 Task: Add Little Sesame Caramelized Onion Hummus to the cart.
Action: Mouse moved to (854, 283)
Screenshot: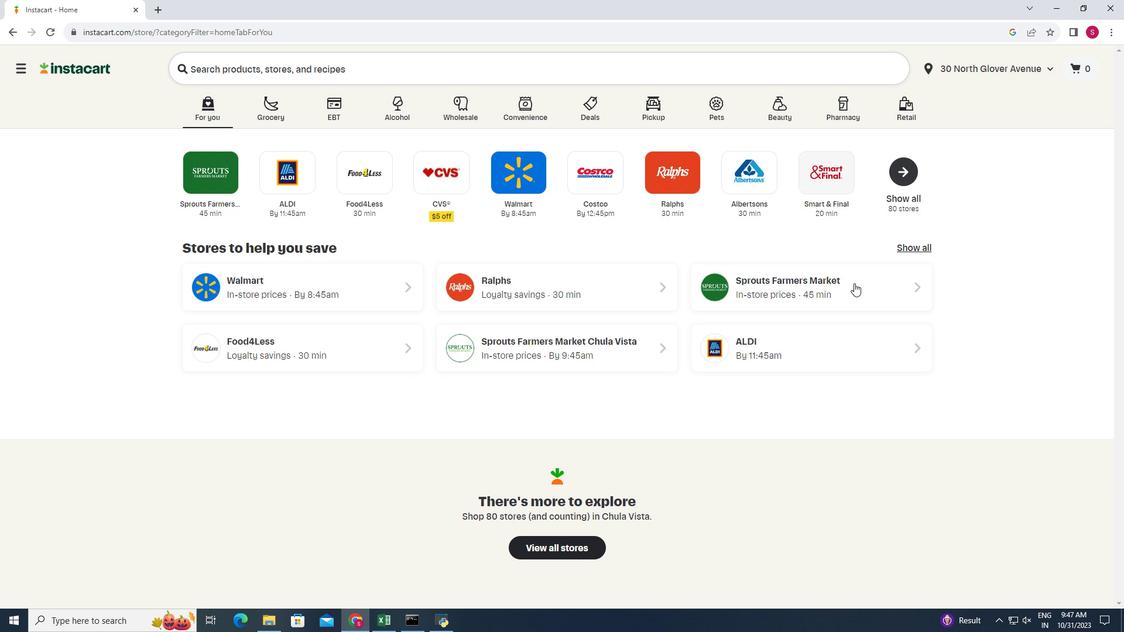 
Action: Mouse pressed left at (854, 283)
Screenshot: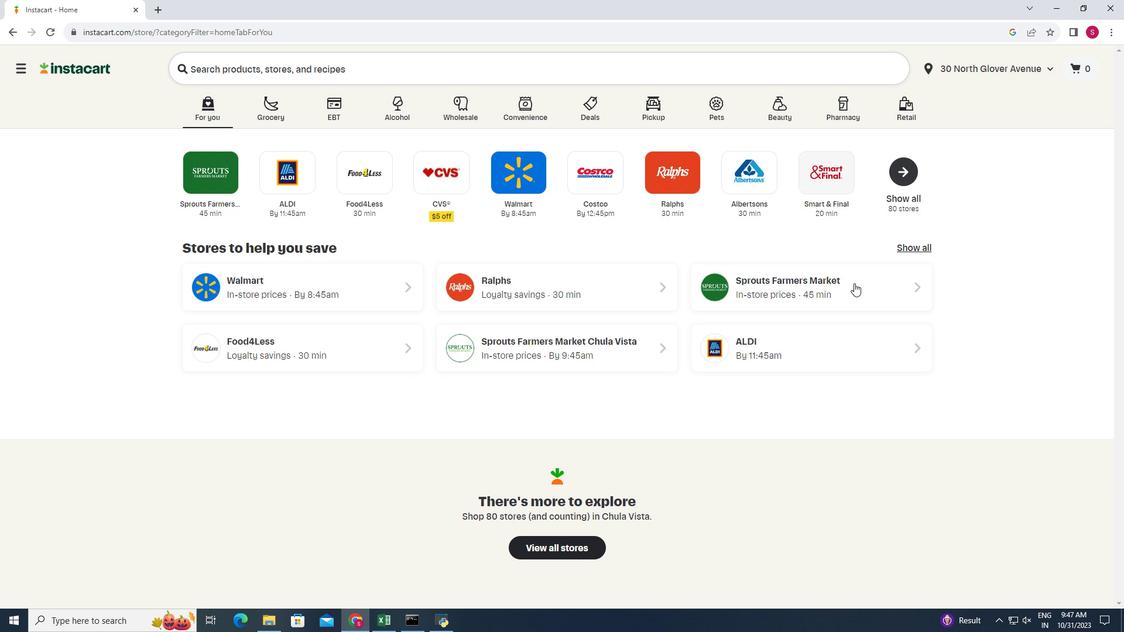 
Action: Mouse moved to (26, 515)
Screenshot: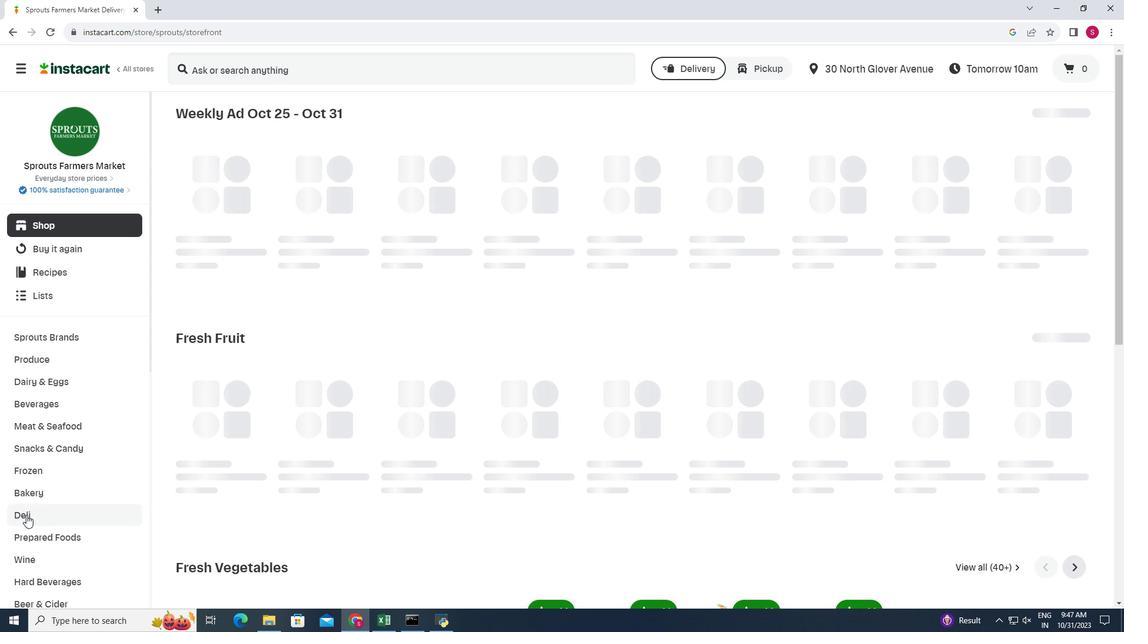 
Action: Mouse pressed left at (26, 515)
Screenshot: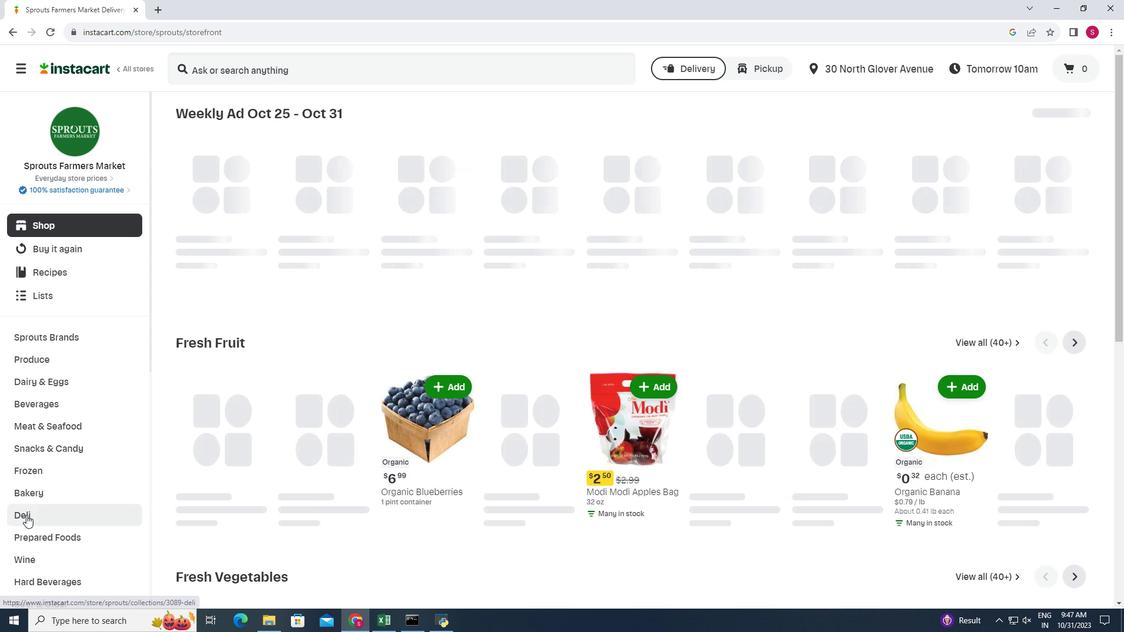 
Action: Mouse moved to (425, 139)
Screenshot: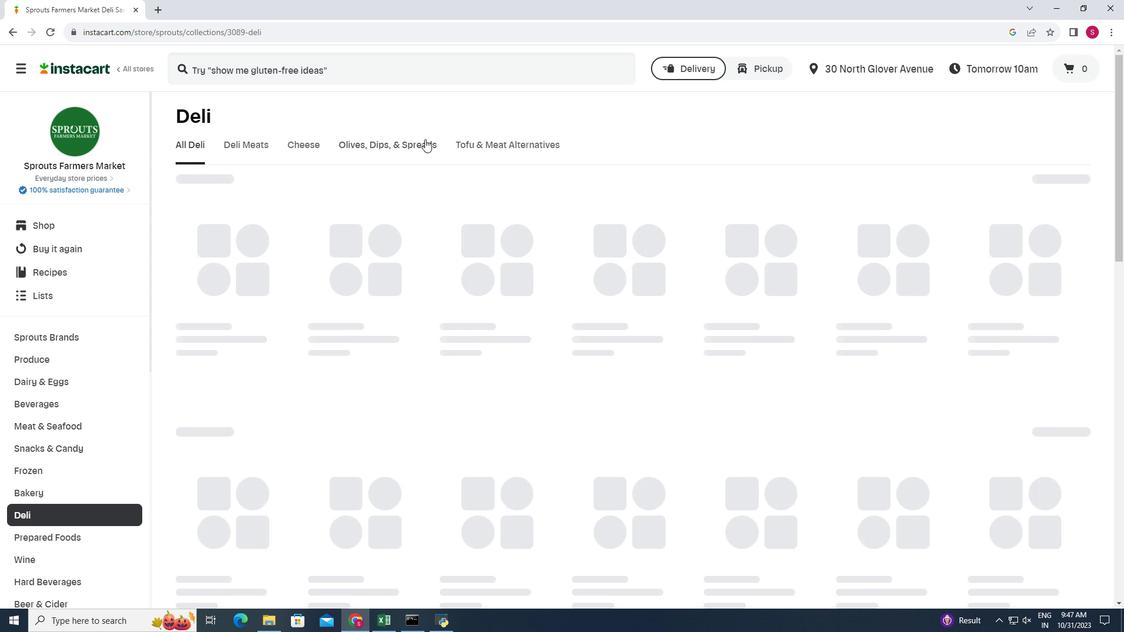 
Action: Mouse pressed left at (425, 139)
Screenshot: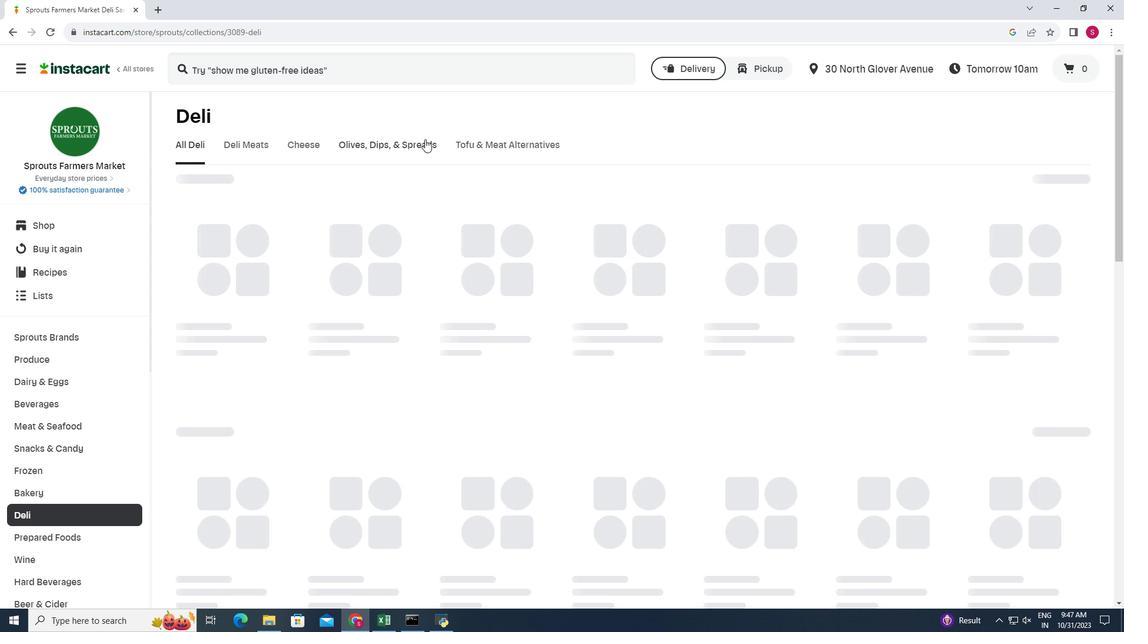 
Action: Mouse moved to (244, 206)
Screenshot: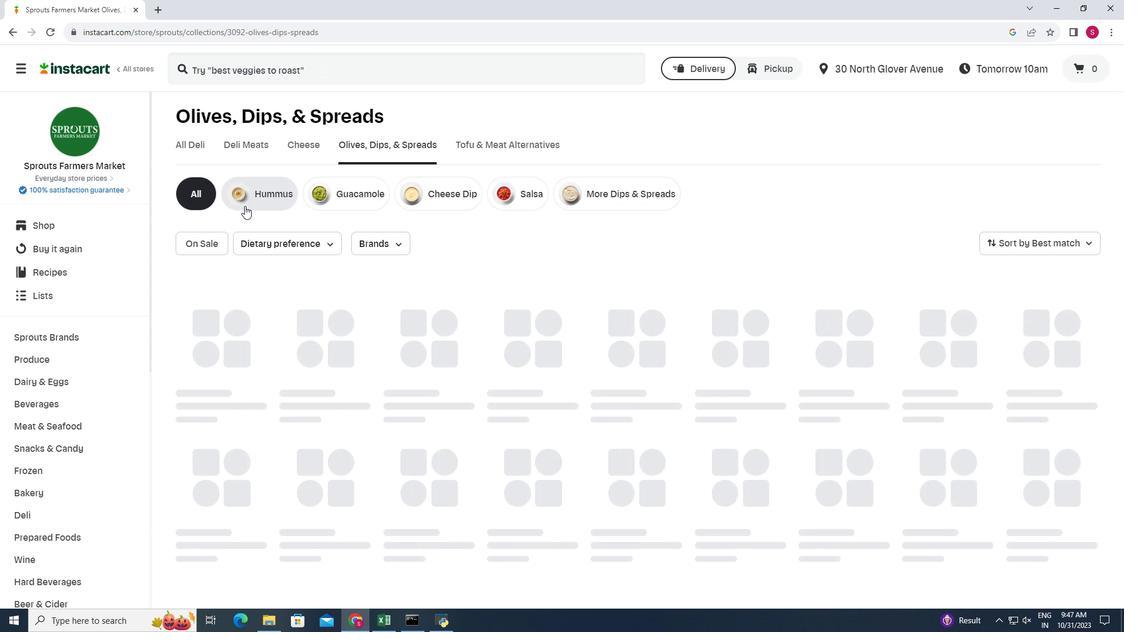 
Action: Mouse pressed left at (244, 206)
Screenshot: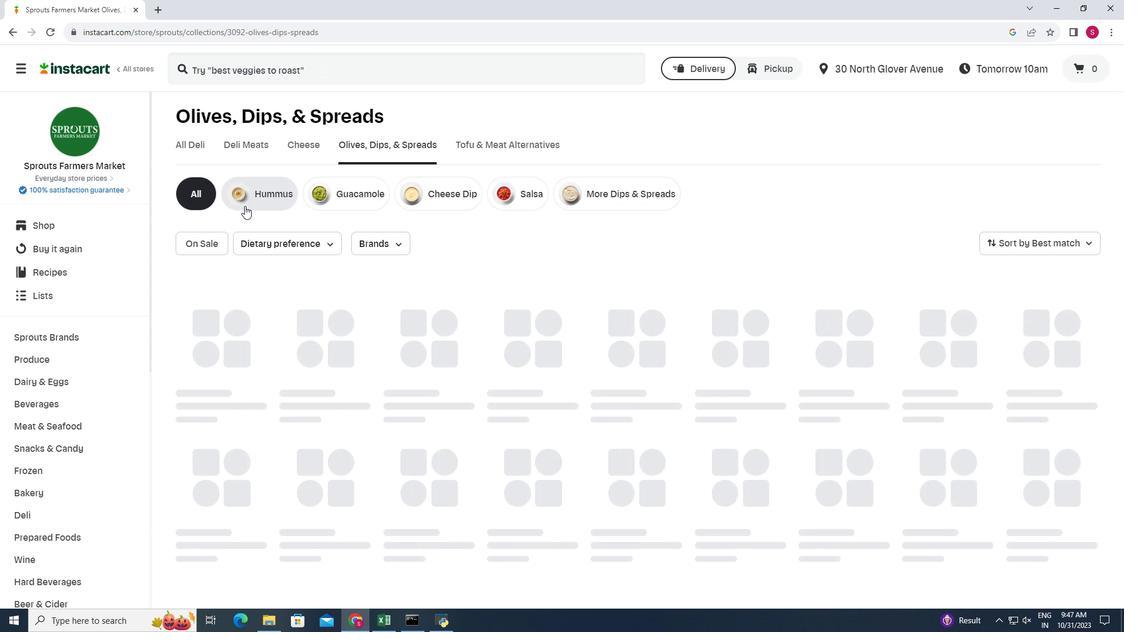 
Action: Mouse moved to (1066, 378)
Screenshot: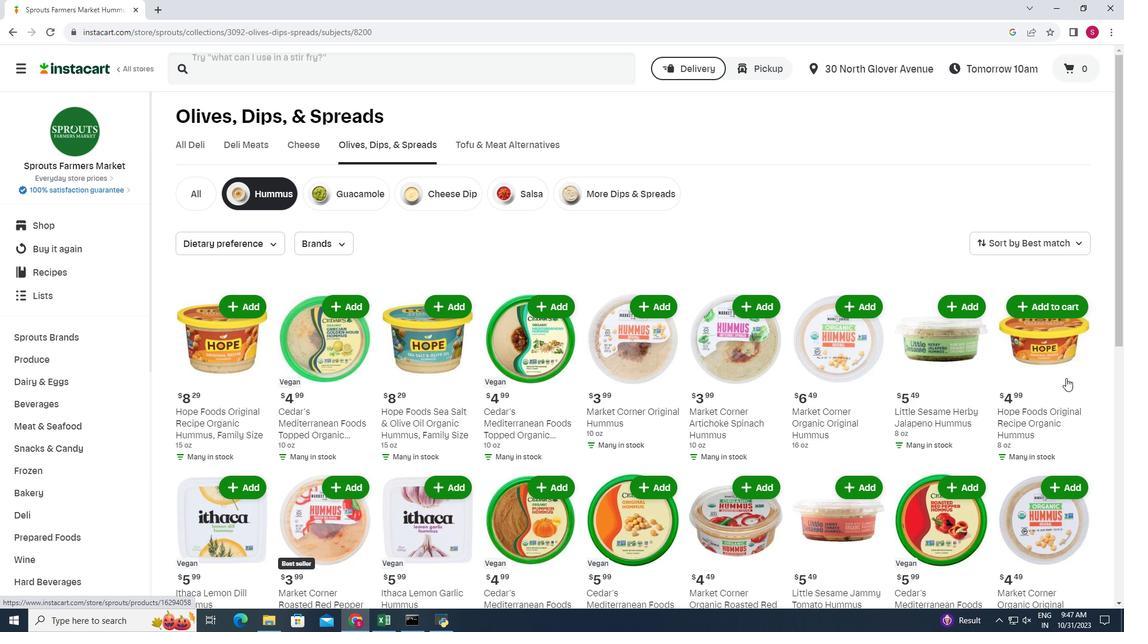 
Action: Mouse scrolled (1066, 377) with delta (0, 0)
Screenshot: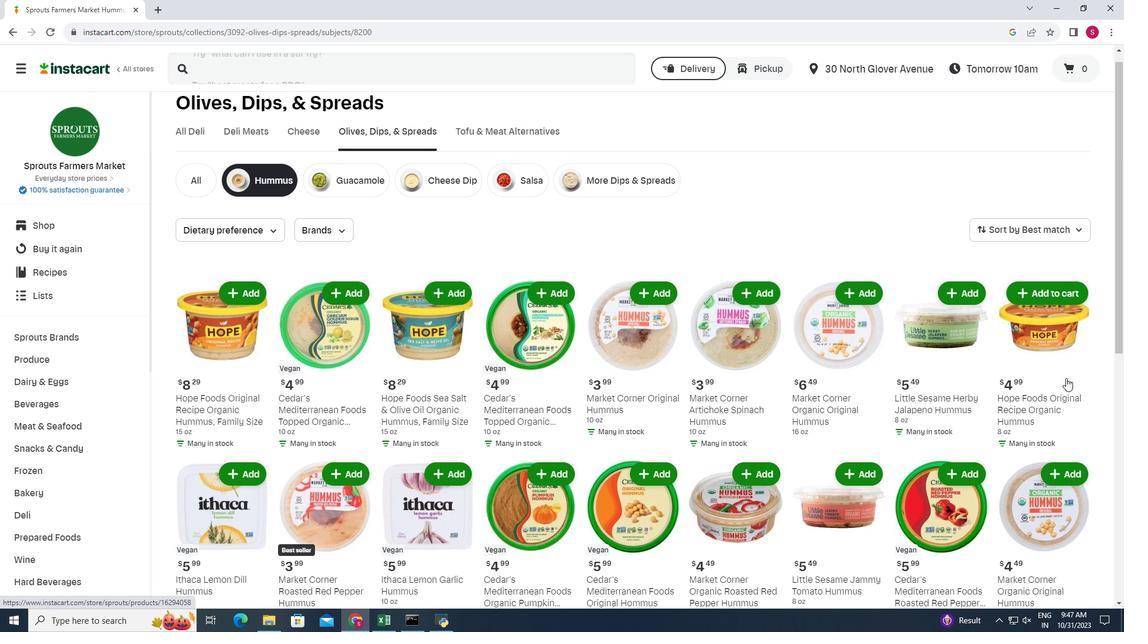 
Action: Mouse scrolled (1066, 377) with delta (0, 0)
Screenshot: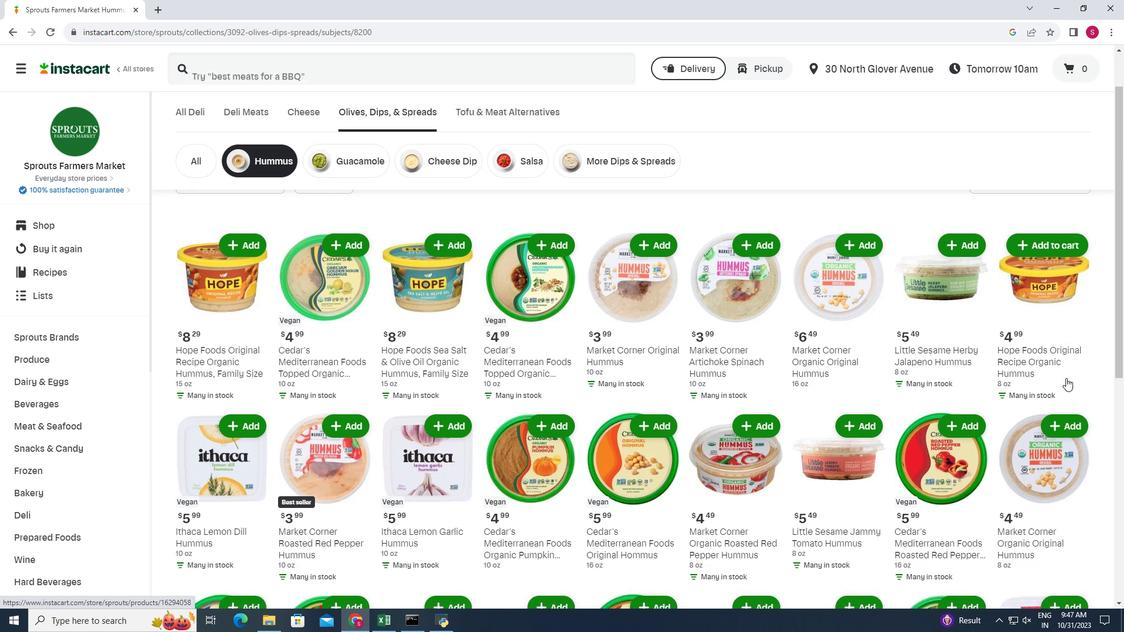 
Action: Mouse scrolled (1066, 377) with delta (0, 0)
Screenshot: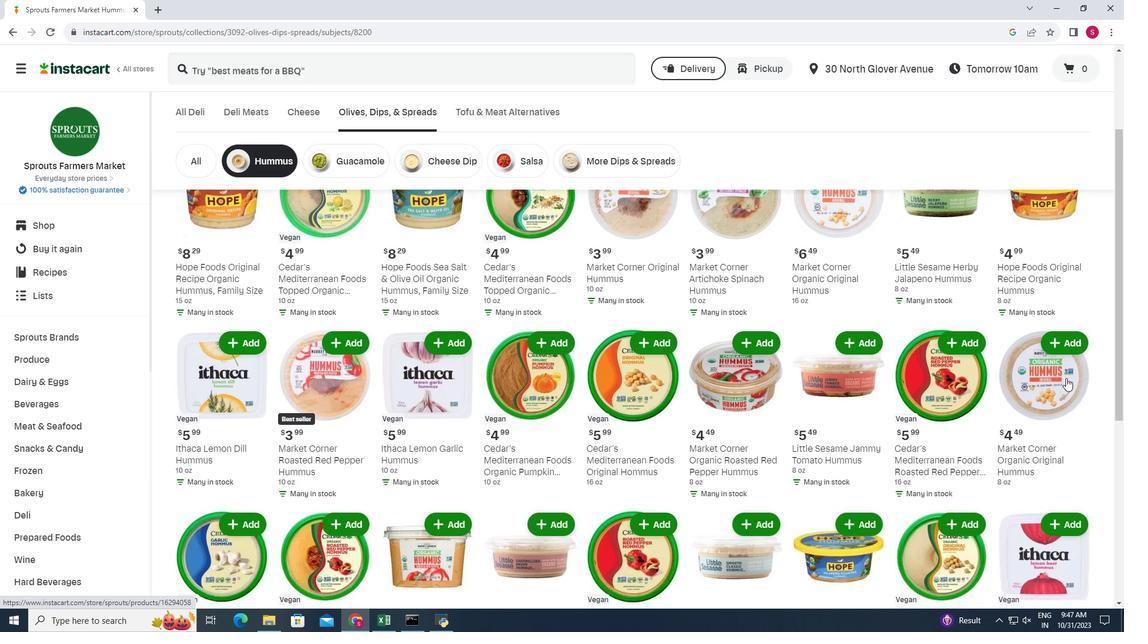 
Action: Mouse moved to (189, 401)
Screenshot: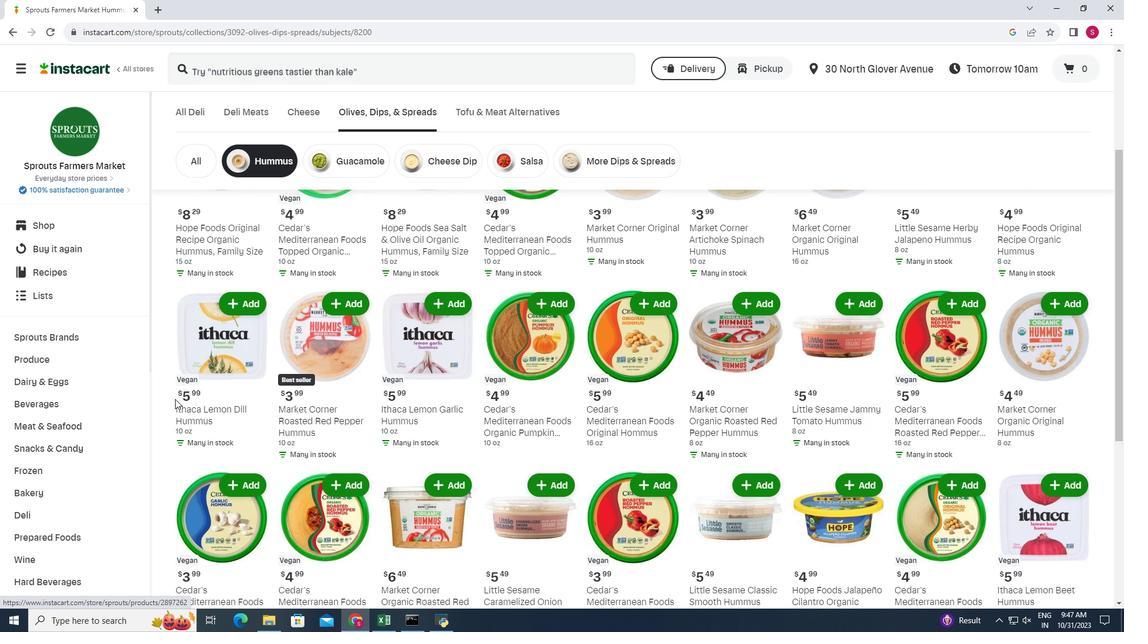 
Action: Mouse scrolled (189, 401) with delta (0, 0)
Screenshot: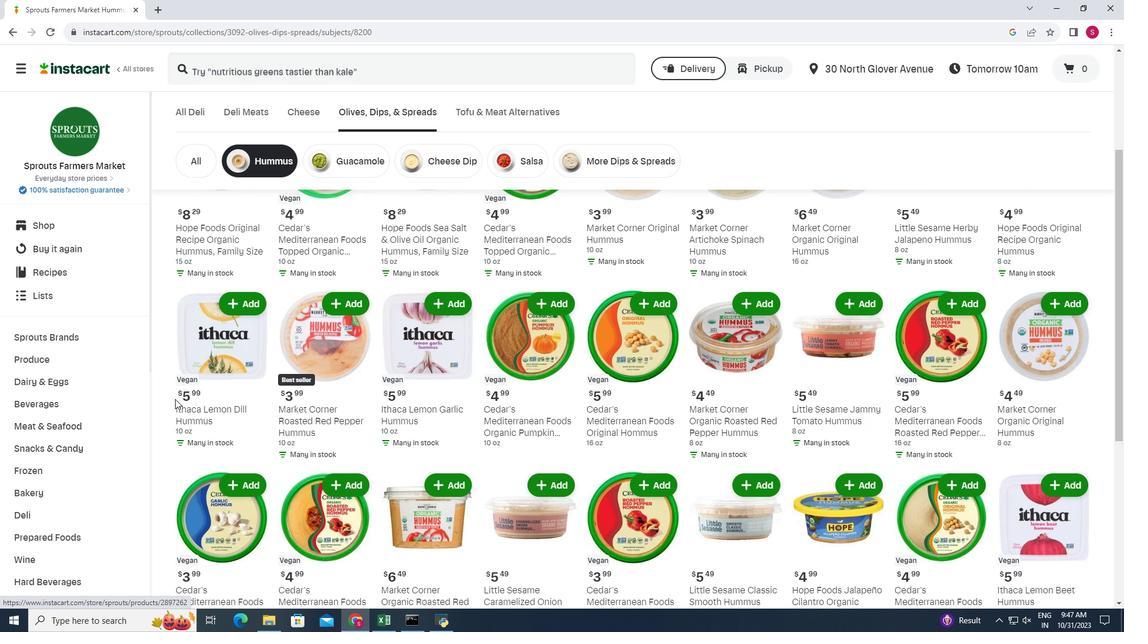 
Action: Mouse moved to (175, 399)
Screenshot: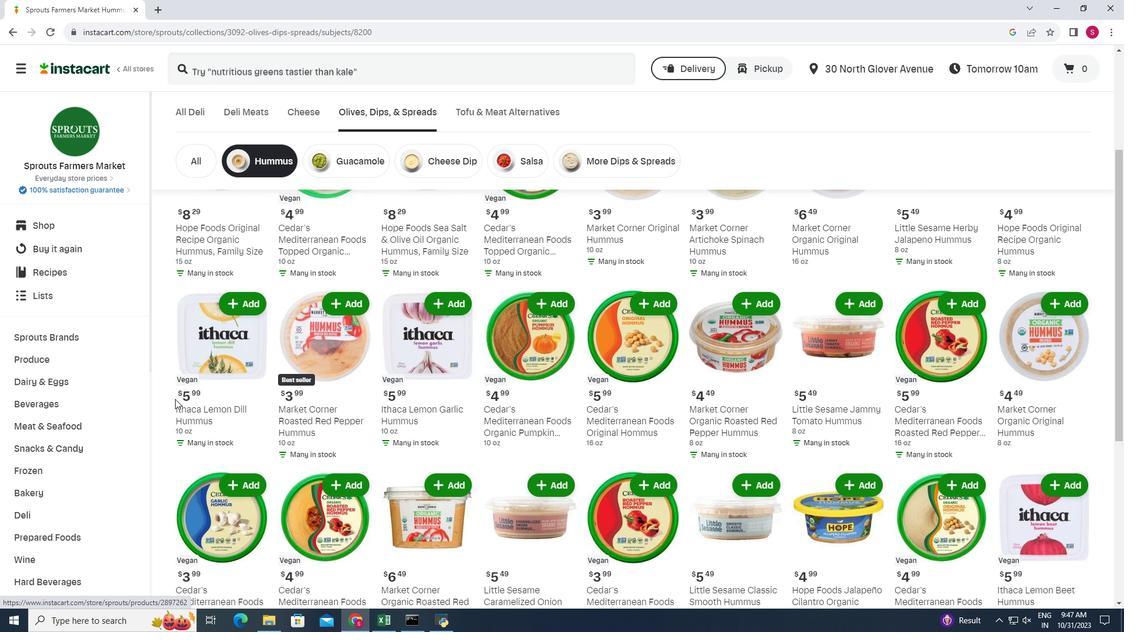 
Action: Mouse scrolled (175, 398) with delta (0, 0)
Screenshot: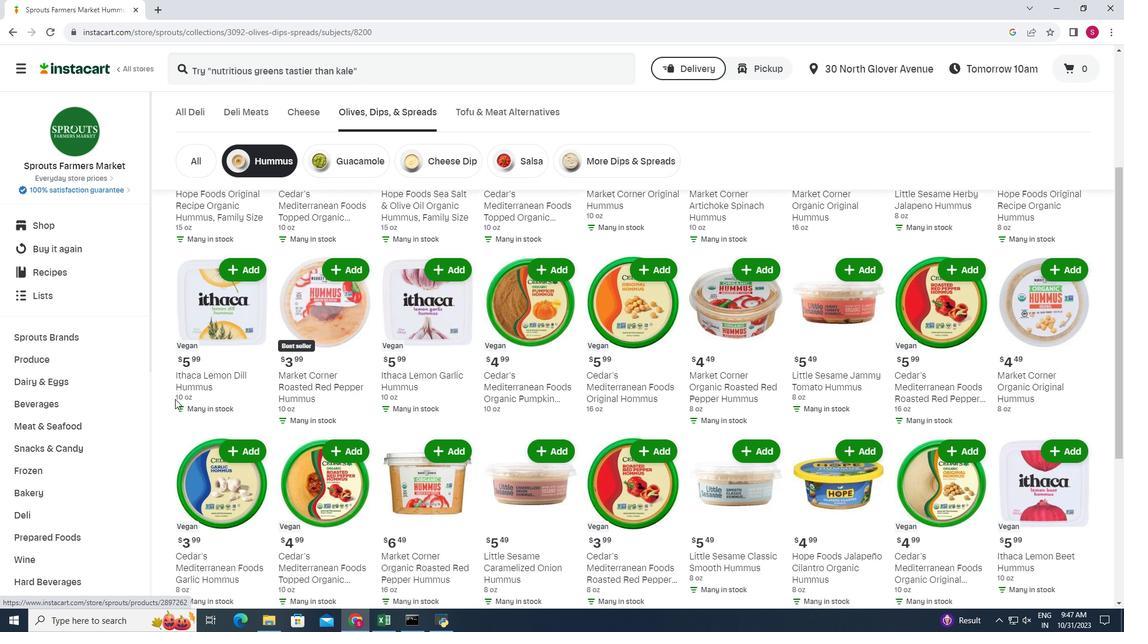 
Action: Mouse moved to (526, 372)
Screenshot: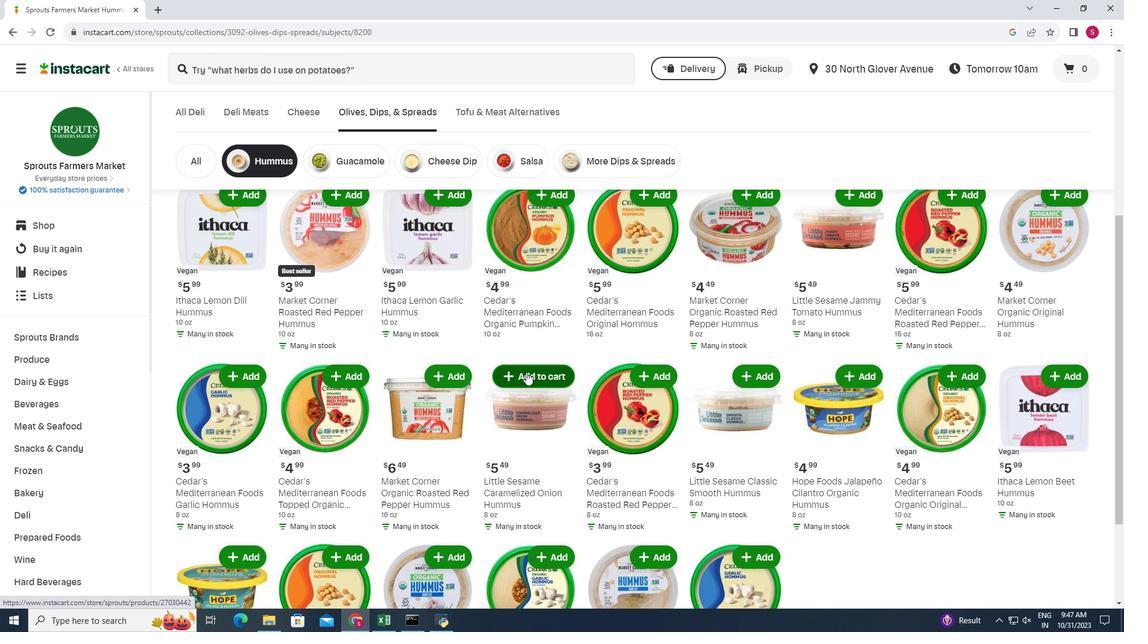 
Action: Mouse pressed left at (526, 372)
Screenshot: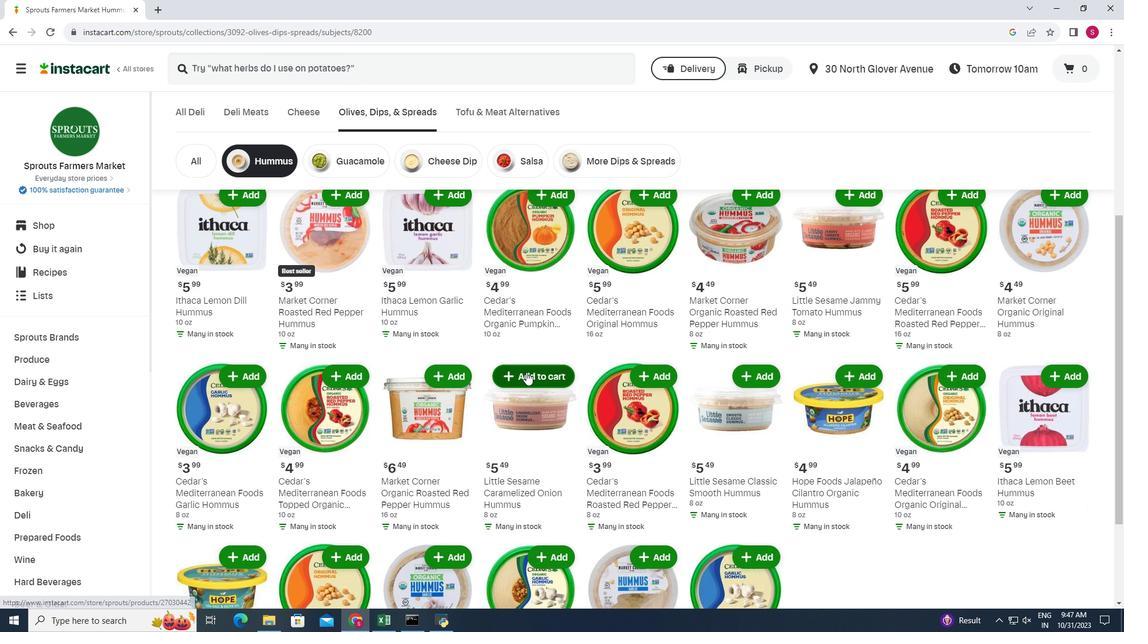 
Action: Mouse moved to (544, 349)
Screenshot: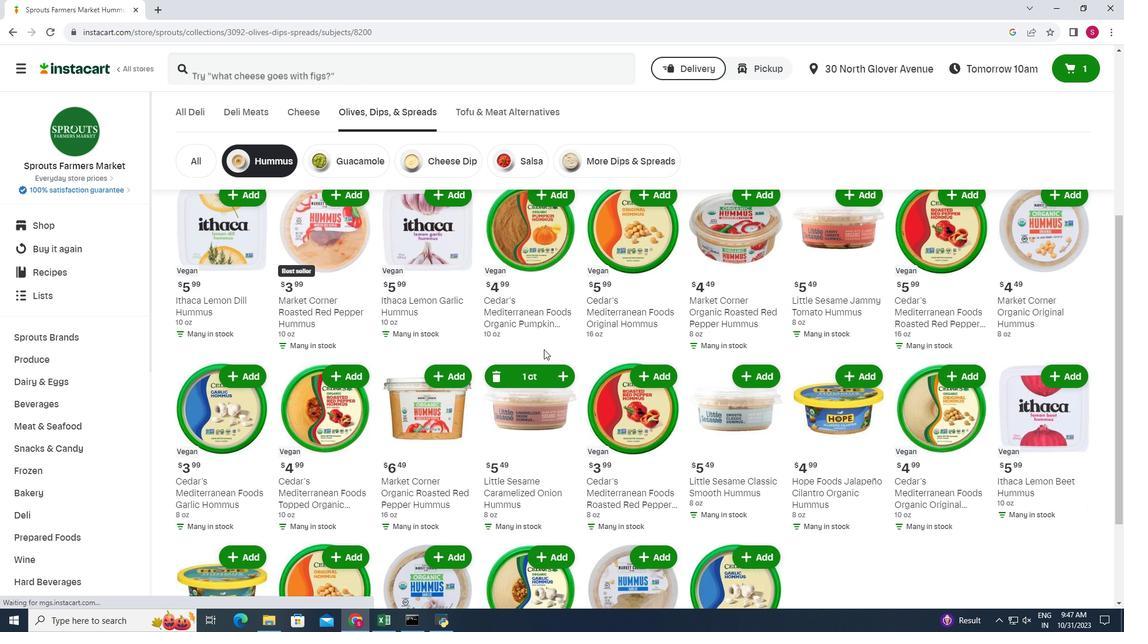 
